 Task: Create a new event in the calendar
Action: Mouse scrolled (276, 184) with delta (0, 0)
Screenshot: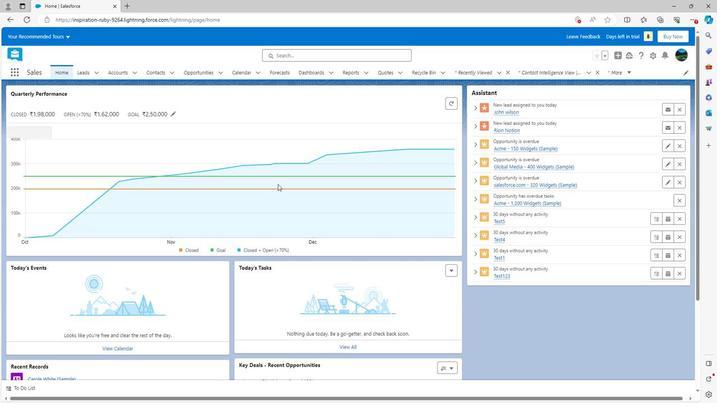 
Action: Mouse scrolled (276, 184) with delta (0, 0)
Screenshot: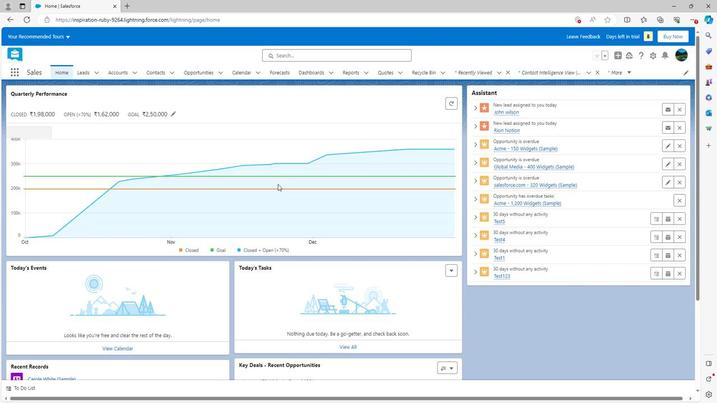 
Action: Mouse scrolled (276, 184) with delta (0, 0)
Screenshot: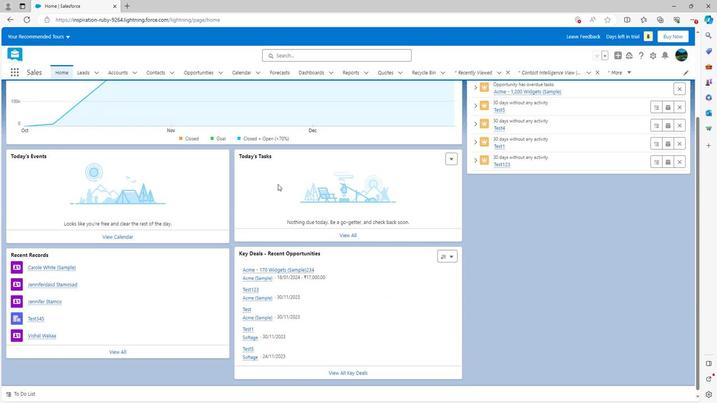 
Action: Mouse scrolled (276, 184) with delta (0, 0)
Screenshot: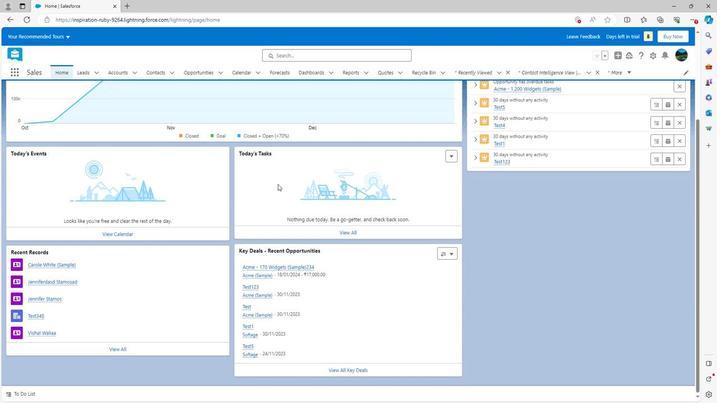 
Action: Mouse scrolled (276, 184) with delta (0, 0)
Screenshot: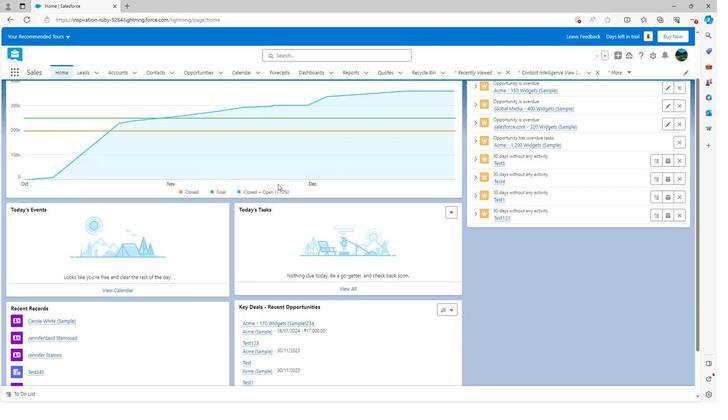 
Action: Mouse scrolled (276, 184) with delta (0, 0)
Screenshot: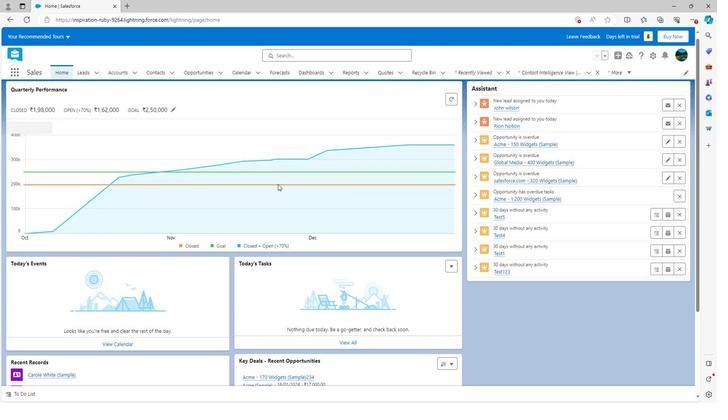 
Action: Mouse scrolled (276, 184) with delta (0, 0)
Screenshot: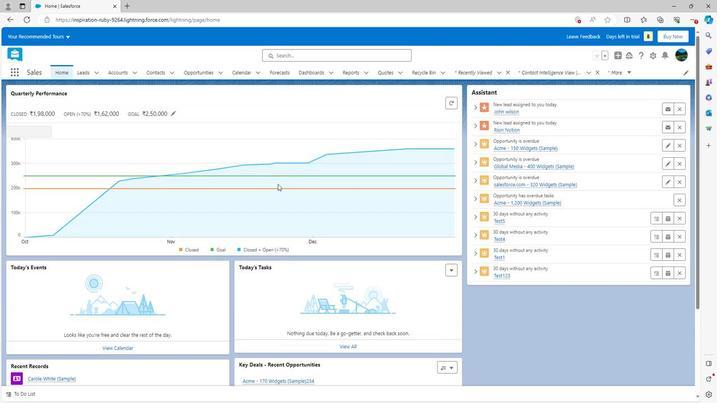 
Action: Mouse moved to (243, 72)
Screenshot: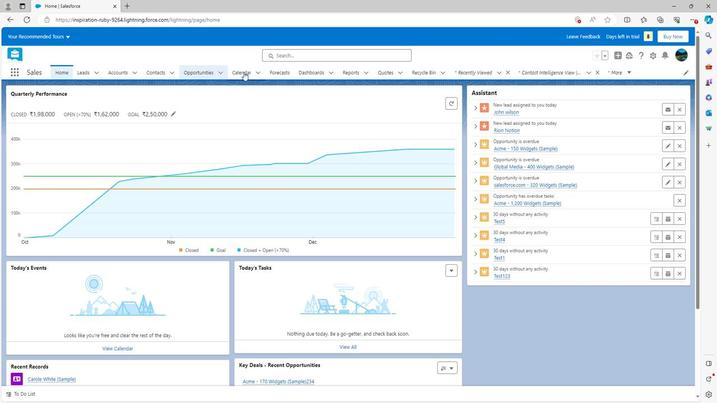 
Action: Mouse pressed left at (243, 72)
Screenshot: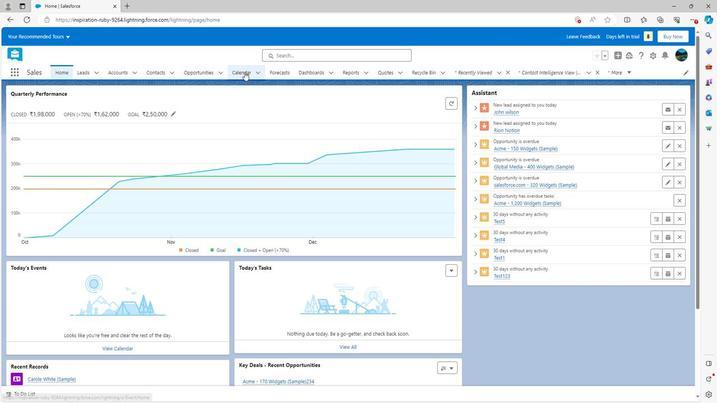 
Action: Mouse moved to (655, 93)
Screenshot: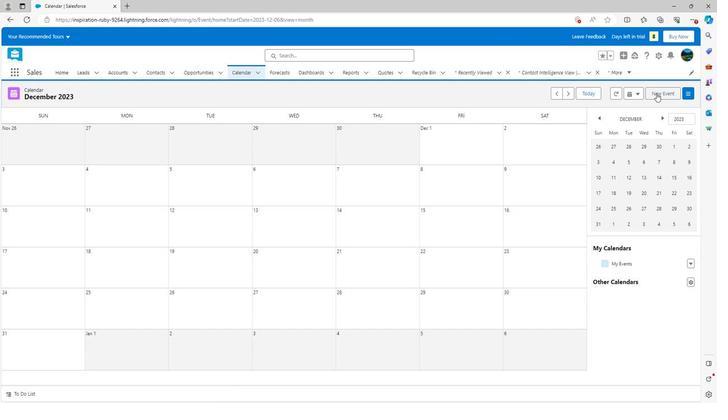
Action: Mouse pressed left at (655, 93)
Screenshot: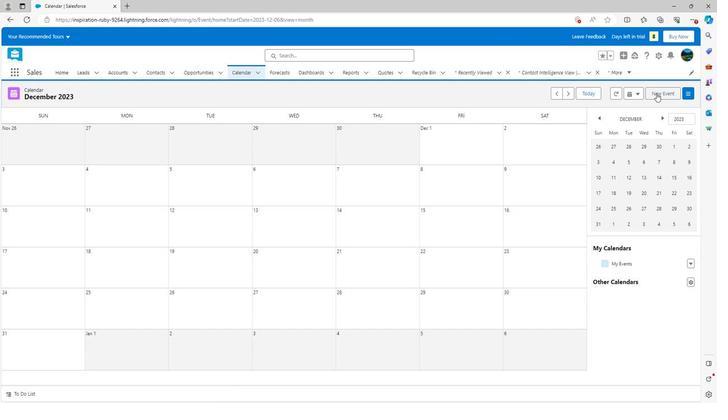 
Action: Mouse moved to (256, 98)
Screenshot: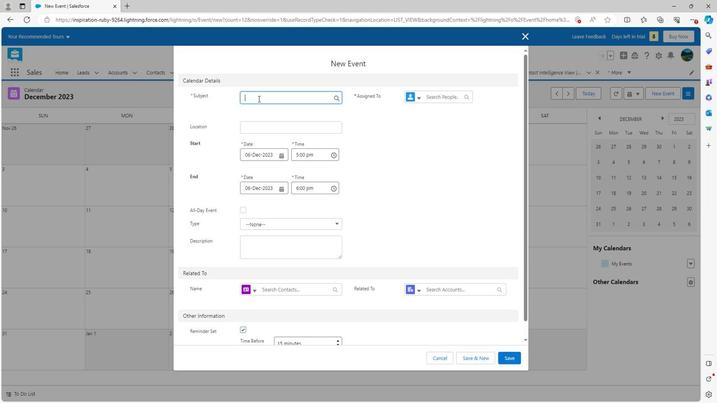 
Action: Mouse pressed left at (256, 98)
Screenshot: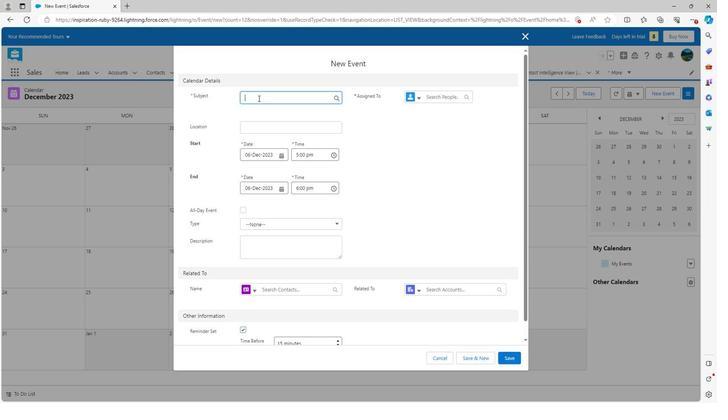
Action: Mouse moved to (258, 129)
Screenshot: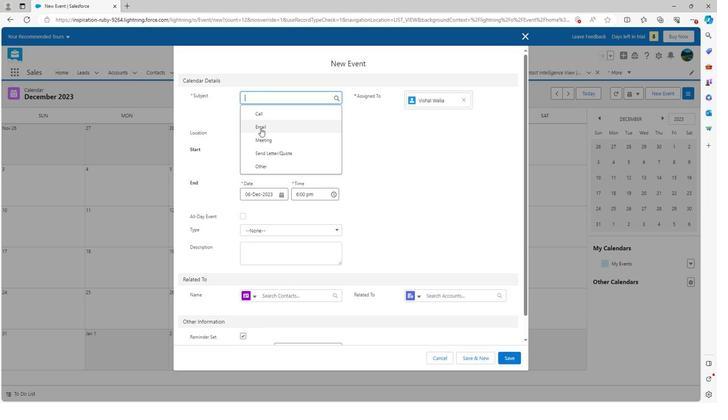 
Action: Mouse pressed left at (258, 129)
Screenshot: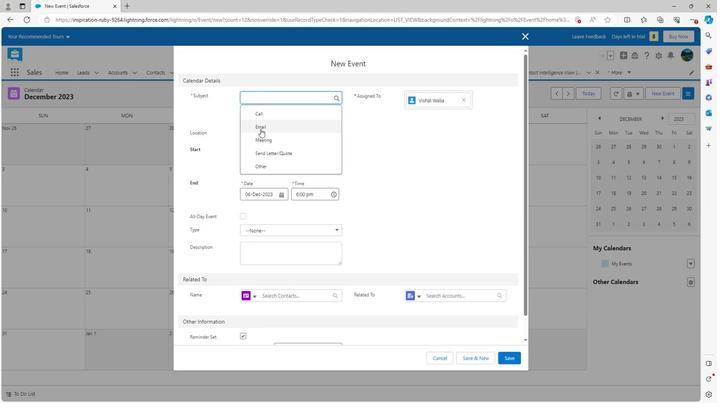 
Action: Mouse moved to (507, 358)
Screenshot: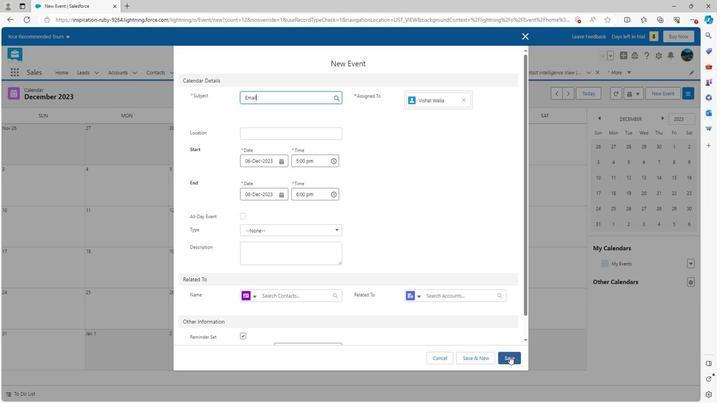 
Action: Mouse pressed left at (507, 358)
Screenshot: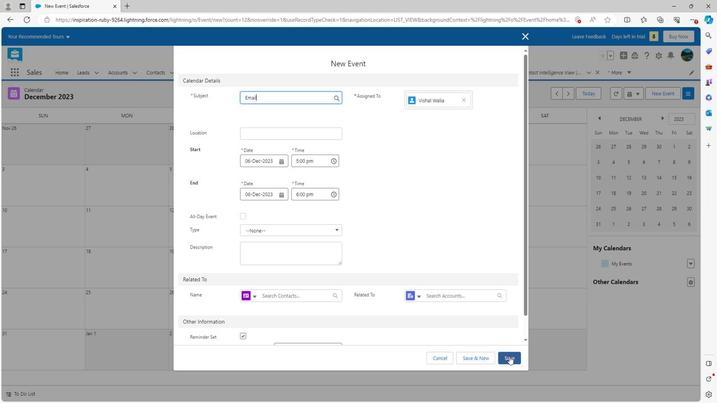 
Action: Mouse moved to (385, 199)
Screenshot: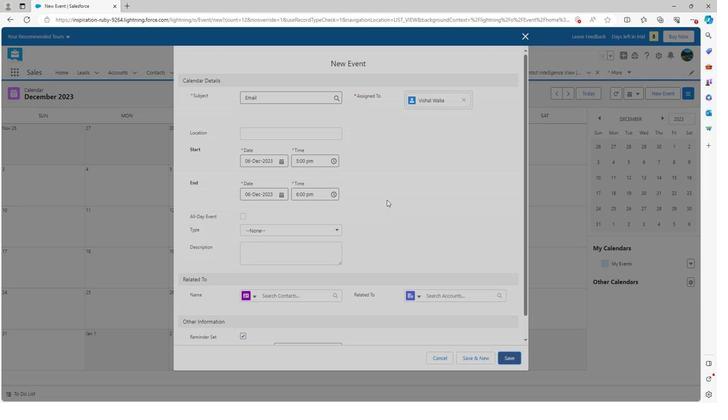 
Action: Mouse scrolled (385, 198) with delta (0, 0)
Screenshot: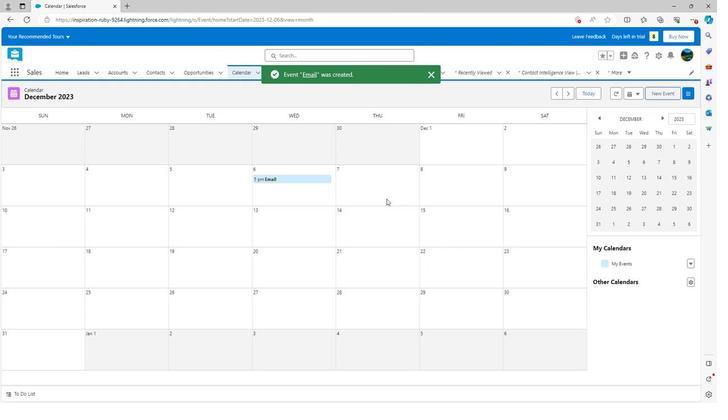 
Action: Mouse scrolled (385, 198) with delta (0, 0)
Screenshot: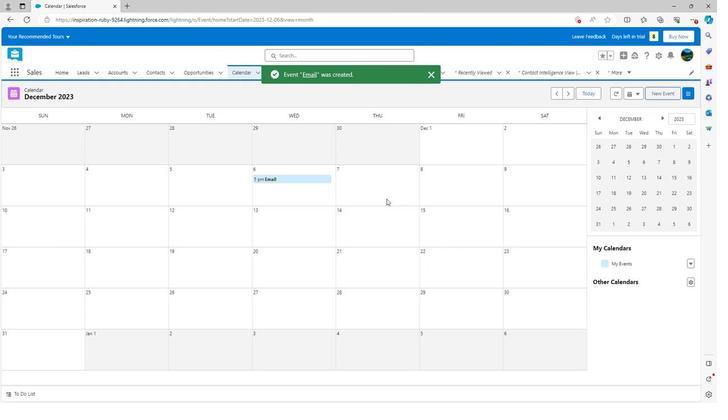 
Action: Mouse scrolled (385, 198) with delta (0, 0)
Screenshot: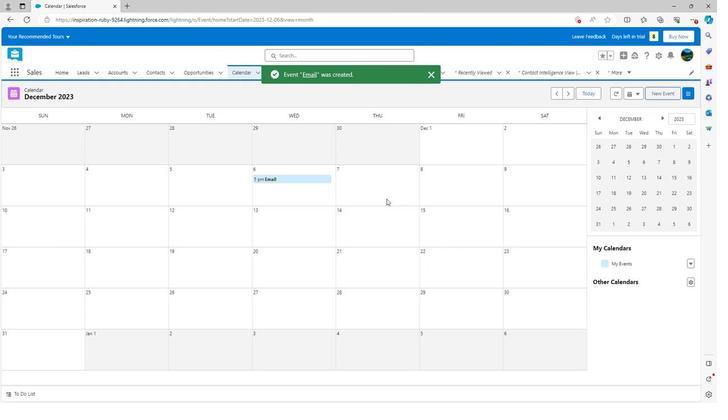 
Action: Mouse scrolled (385, 198) with delta (0, 0)
Screenshot: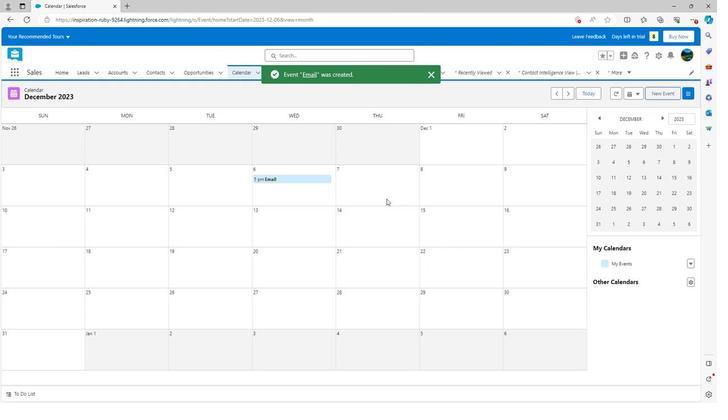 
Action: Mouse scrolled (385, 198) with delta (0, 0)
Screenshot: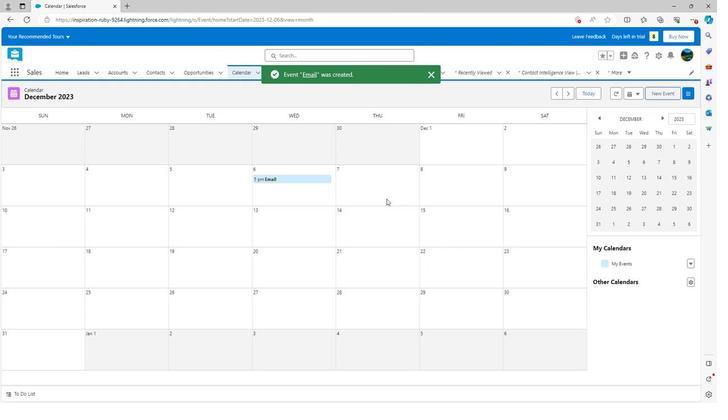 
Action: Mouse scrolled (385, 200) with delta (0, 0)
Screenshot: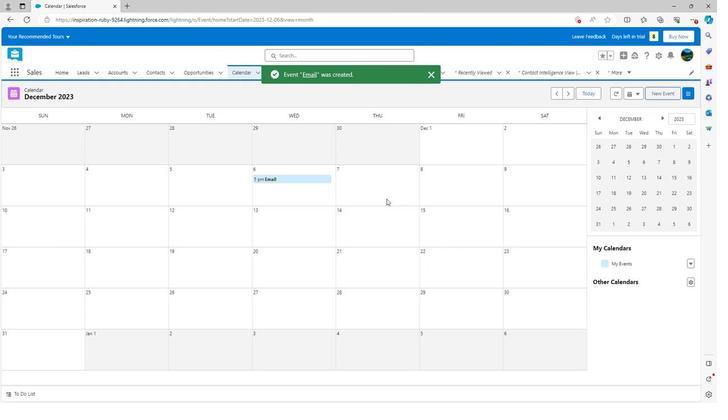 
Action: Mouse moved to (383, 198)
Screenshot: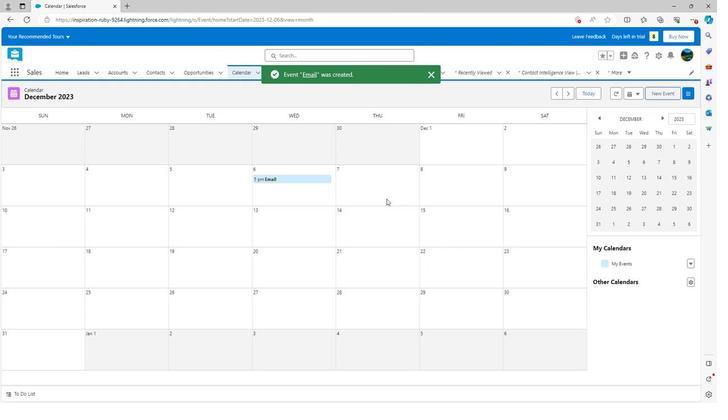 
Action: Mouse scrolled (383, 198) with delta (0, 0)
Screenshot: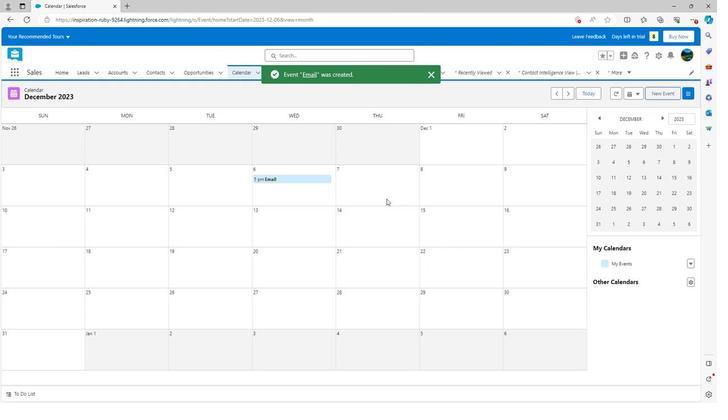 
Action: Mouse moved to (376, 197)
Screenshot: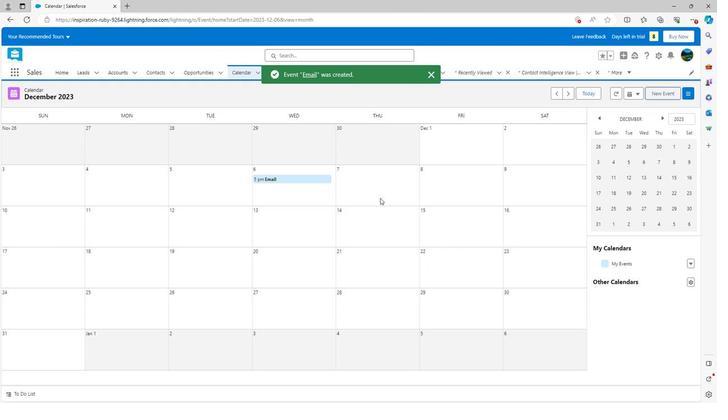 
Action: Mouse scrolled (376, 198) with delta (0, 0)
Screenshot: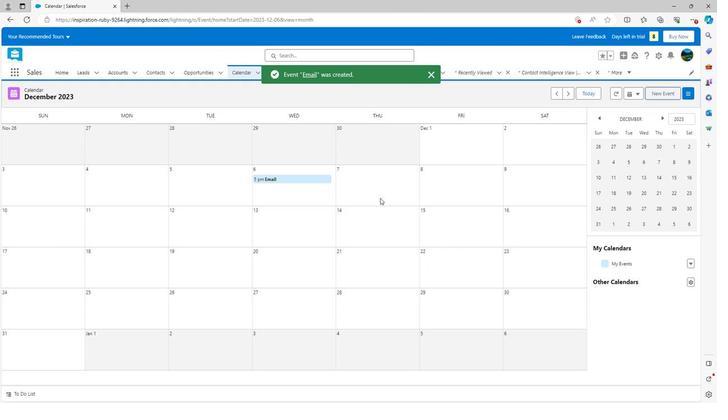 
Action: Mouse moved to (376, 197)
Screenshot: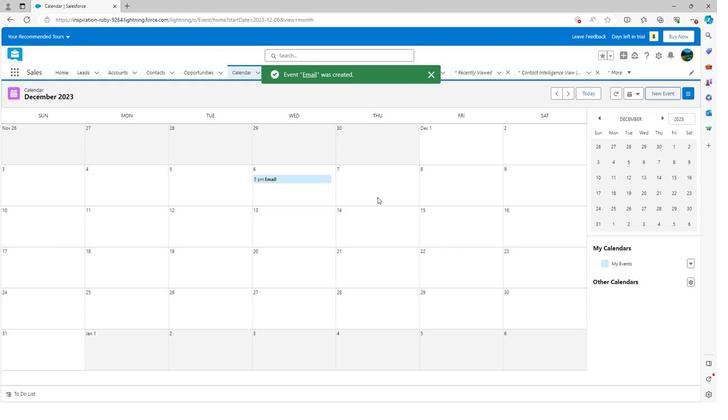 
Action: Mouse scrolled (376, 198) with delta (0, 0)
Screenshot: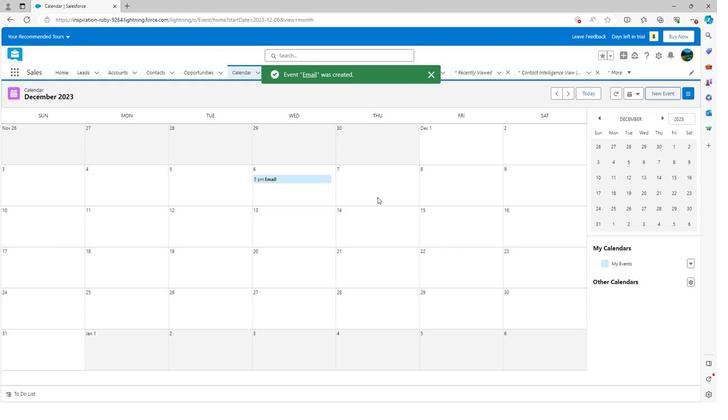 
